 Task: Compose and send an email announcing the upcoming MLM meeting to Piyush Bharadwajni.
Action: Mouse moved to (47, 48)
Screenshot: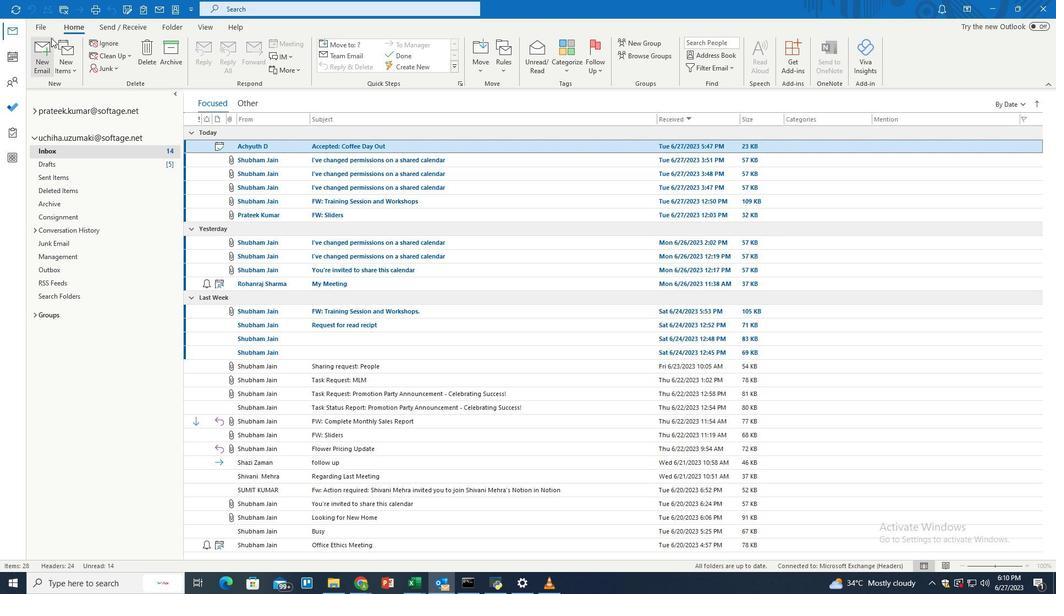 
Action: Mouse pressed left at (47, 48)
Screenshot: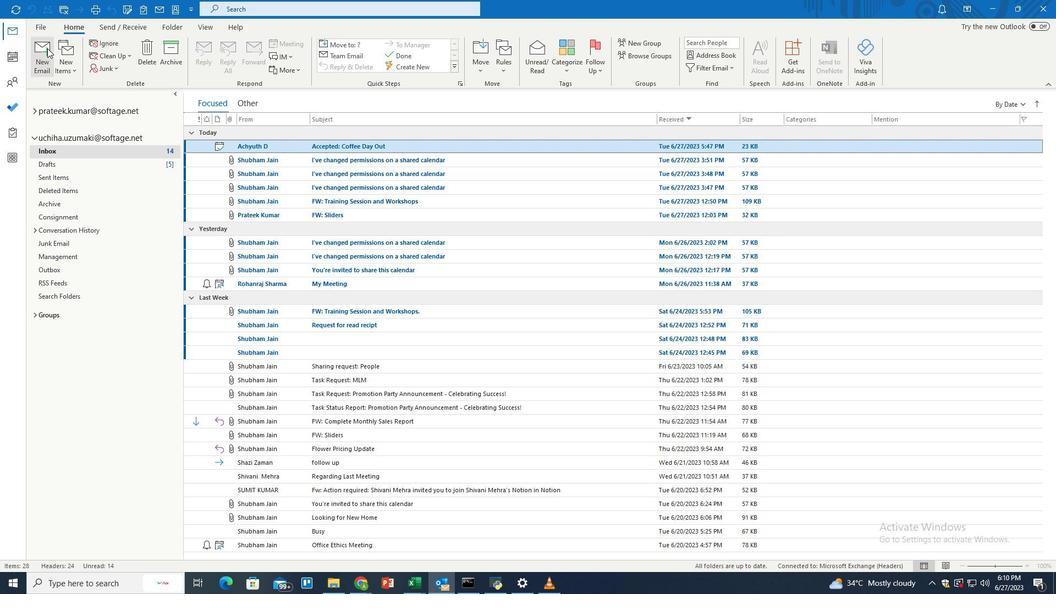 
Action: Mouse moved to (820, 127)
Screenshot: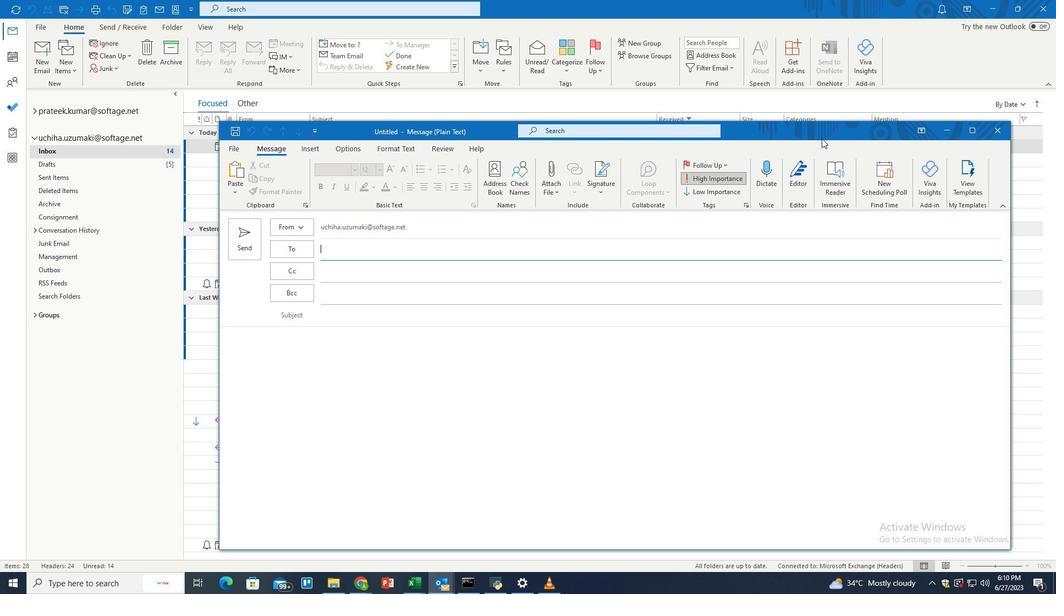
Action: Mouse pressed left at (820, 127)
Screenshot: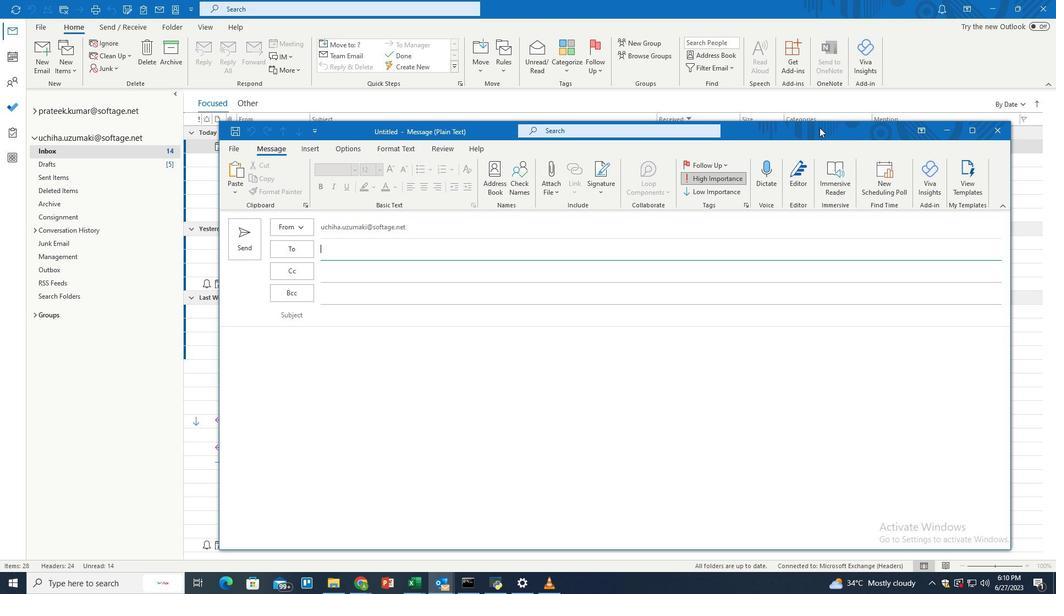 
Action: Mouse pressed left at (820, 127)
Screenshot: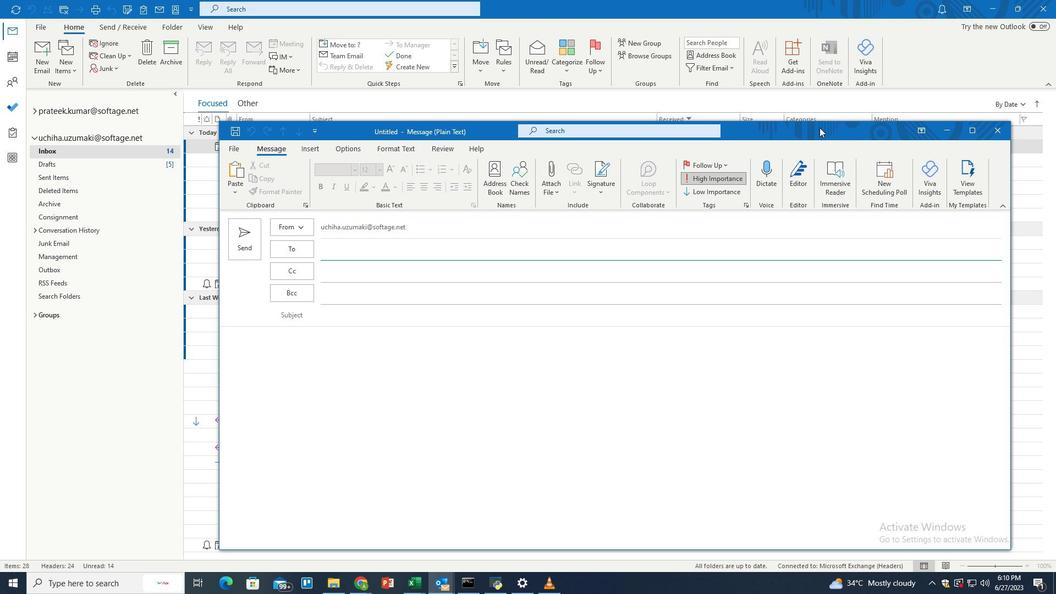 
Action: Mouse moved to (142, 132)
Screenshot: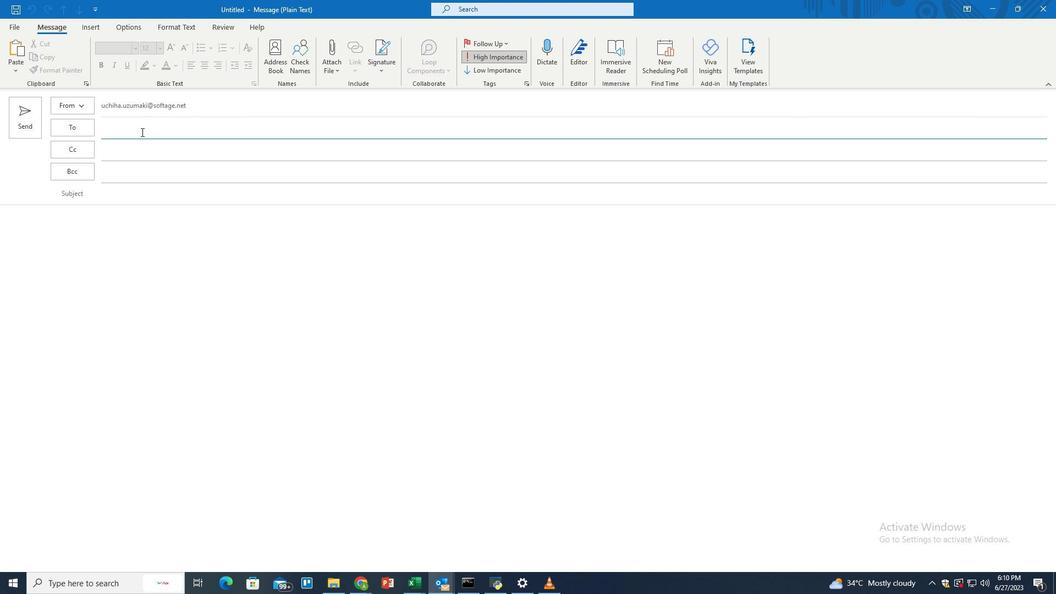 
Action: Mouse pressed left at (142, 132)
Screenshot: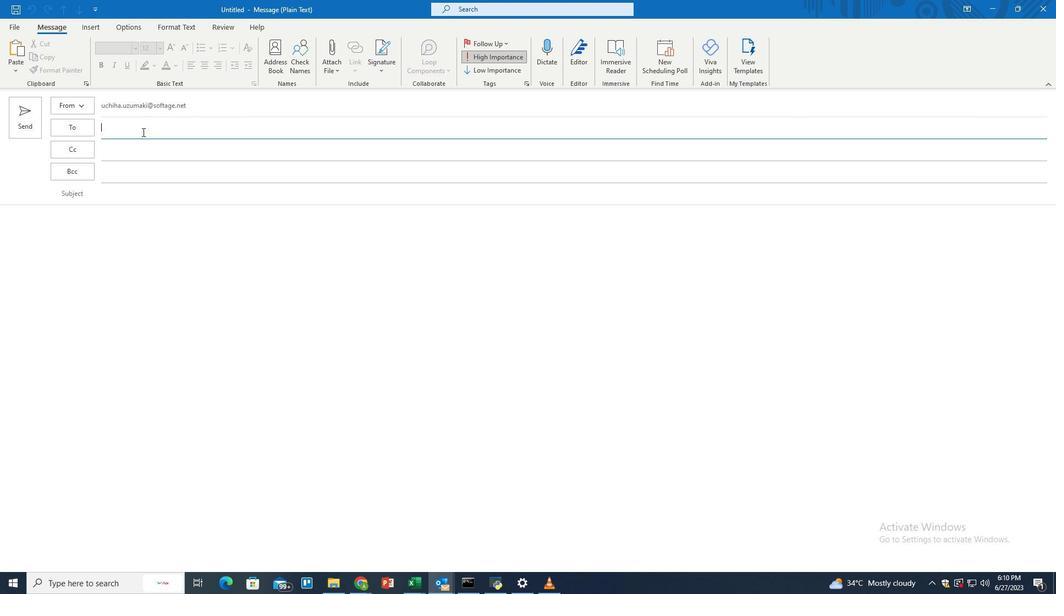 
Action: Key pressed pi<Key.enter>
Screenshot: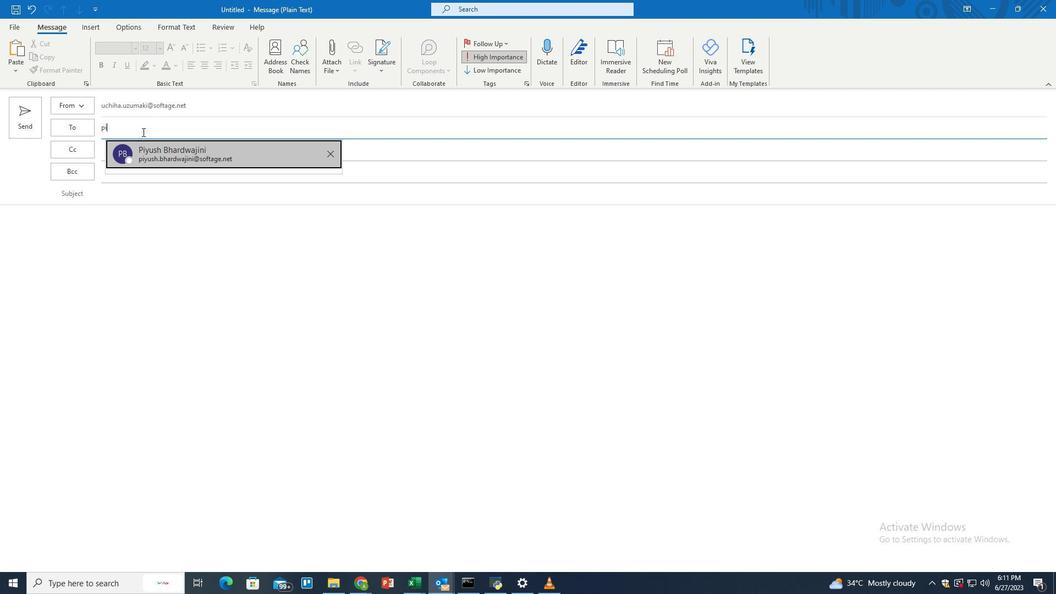 
Action: Mouse moved to (145, 194)
Screenshot: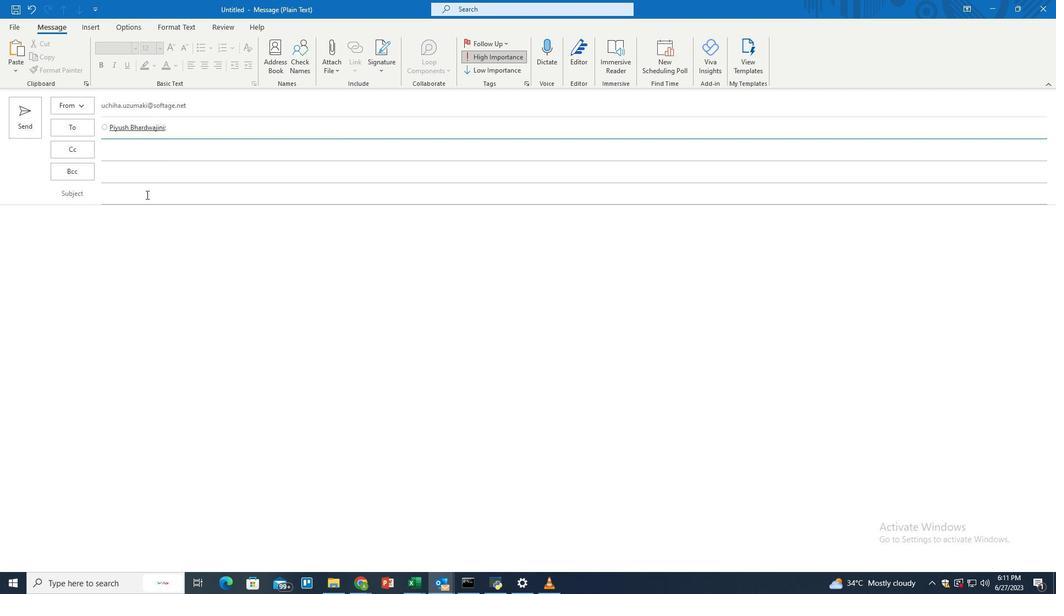 
Action: Mouse pressed left at (145, 194)
Screenshot: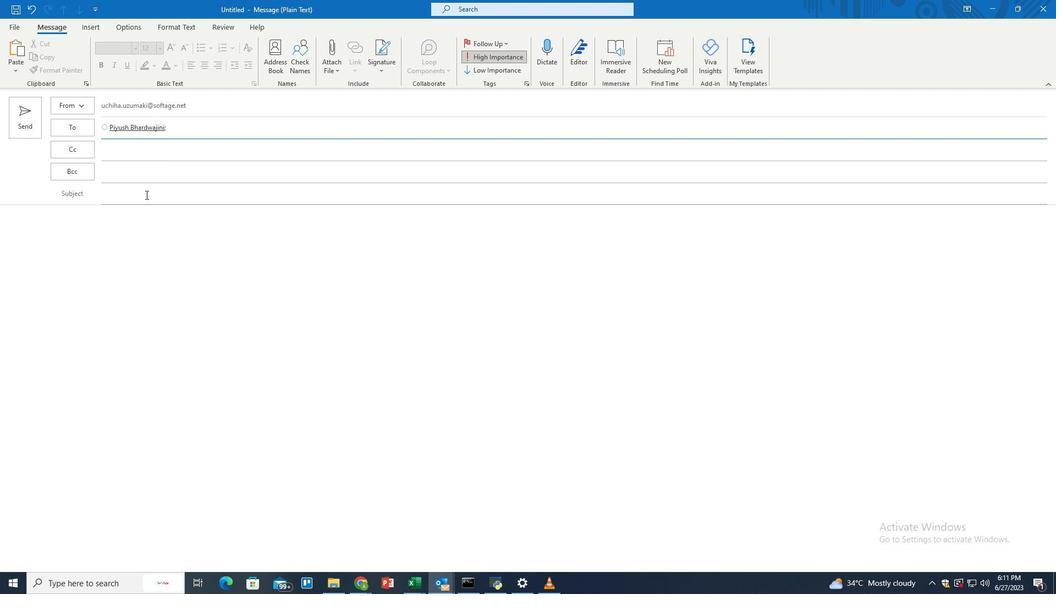
Action: Key pressed <Key.shift>MLM<Key.shift><Key.space><Key.shift>Meeting
Screenshot: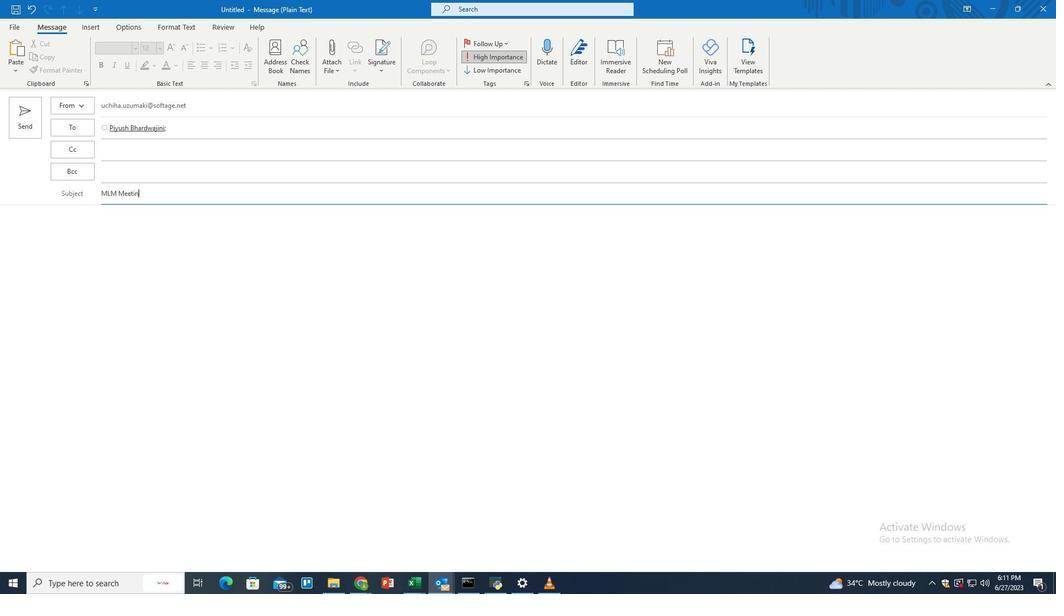 
Action: Mouse moved to (163, 237)
Screenshot: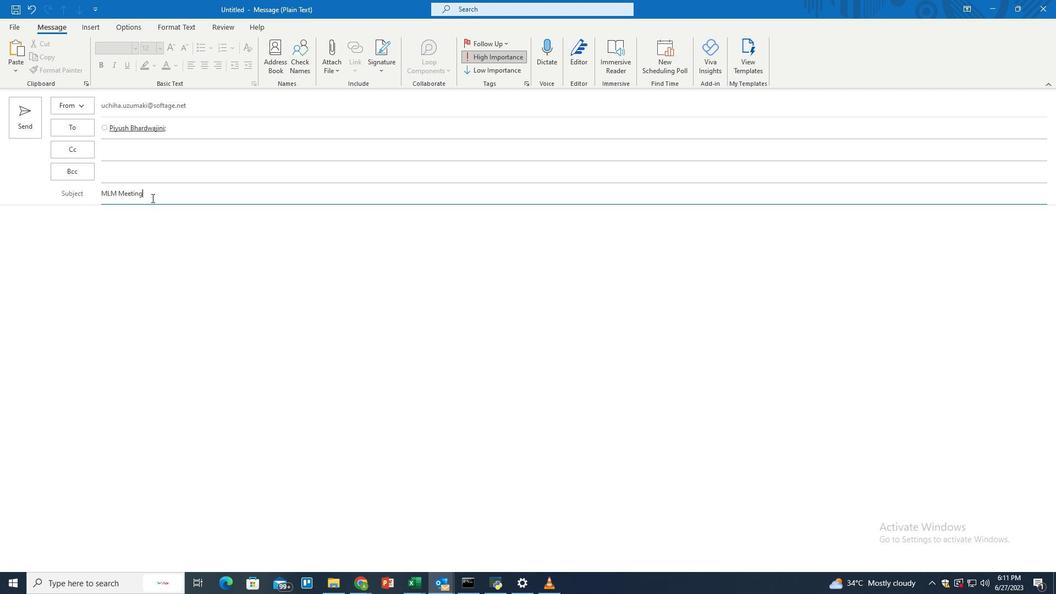 
Action: Mouse pressed left at (163, 237)
Screenshot: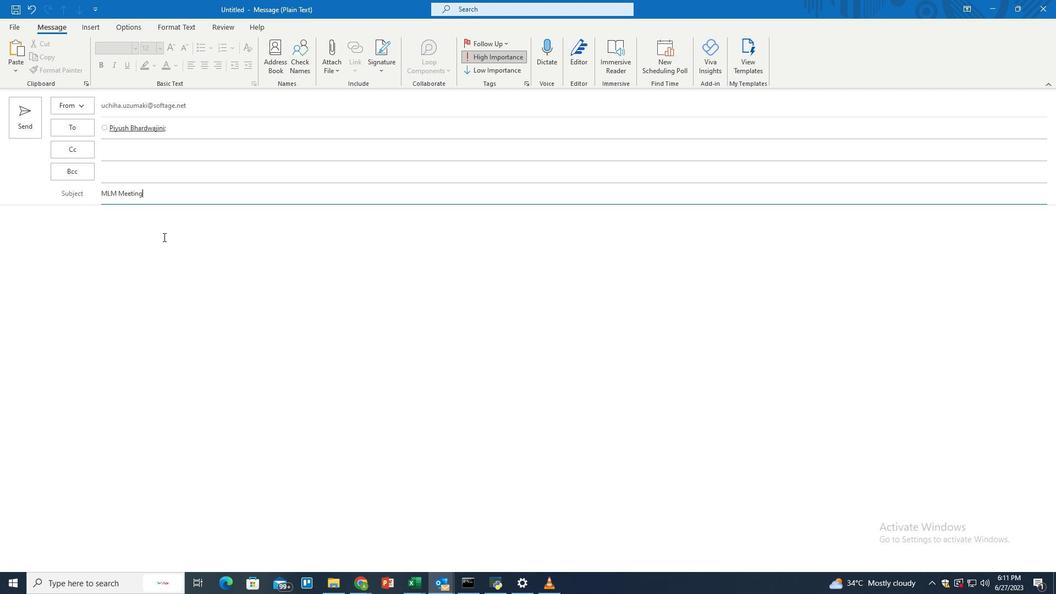 
Action: Key pressed <Key.shift>I<Key.space>hope<Key.space>this<Key.space>message<Key.space>finds<Key.space>you<Key.space>wi<Key.backspace>ell.<Key.space><Key.shift>I<Key.space>am<Key.space>excid<Key.backspace>ted<Key.space>to<Key.space>announce<Key.space>our<Key.space>upcoming<Key.space><Key.shift>MLM<Key.space><Key.shift>(<Key.shift>Multi-<Key.shift>Level<Key.space><Key.shift>Marketing<Key.shift>)<Key.space>meeting,<Key.space>where<Key.space>we<Key.space>will<Key.space>come<Key.space>togh<Key.backspace><Key.backspace>gether<Key.space>to<Key.space>discuss<Key.space>strategies,<Key.space>share<Key.space>insights,<Key.space>and<Key.space>enhac<Key.backspace>nce<Key.space>our<Key.space>suce<Key.backspace>cess<Key.space>in<Key.space>this<Key.space>business
Screenshot: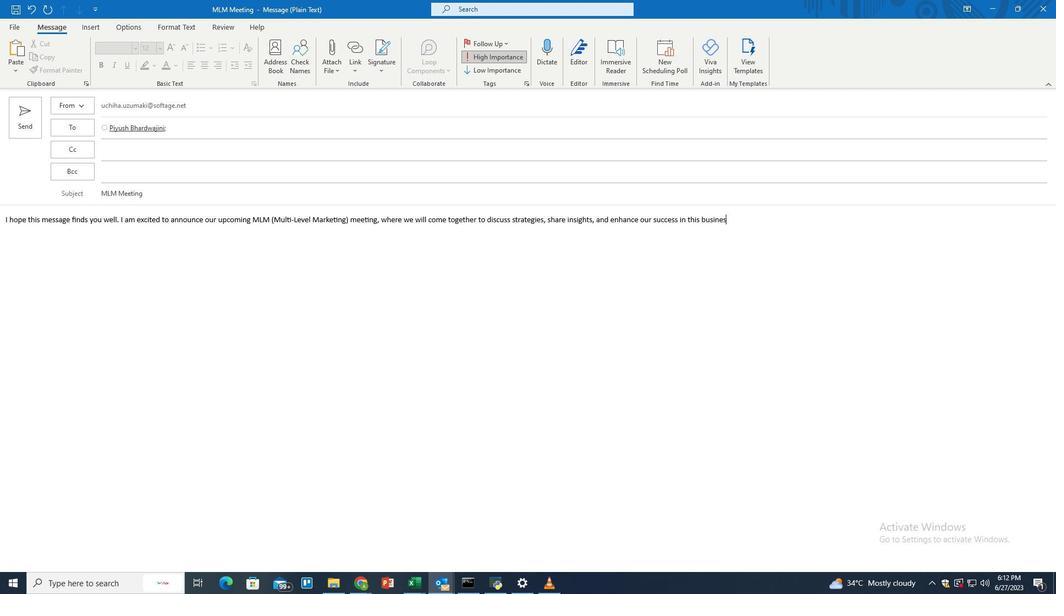 
Action: Mouse moved to (780, 236)
Screenshot: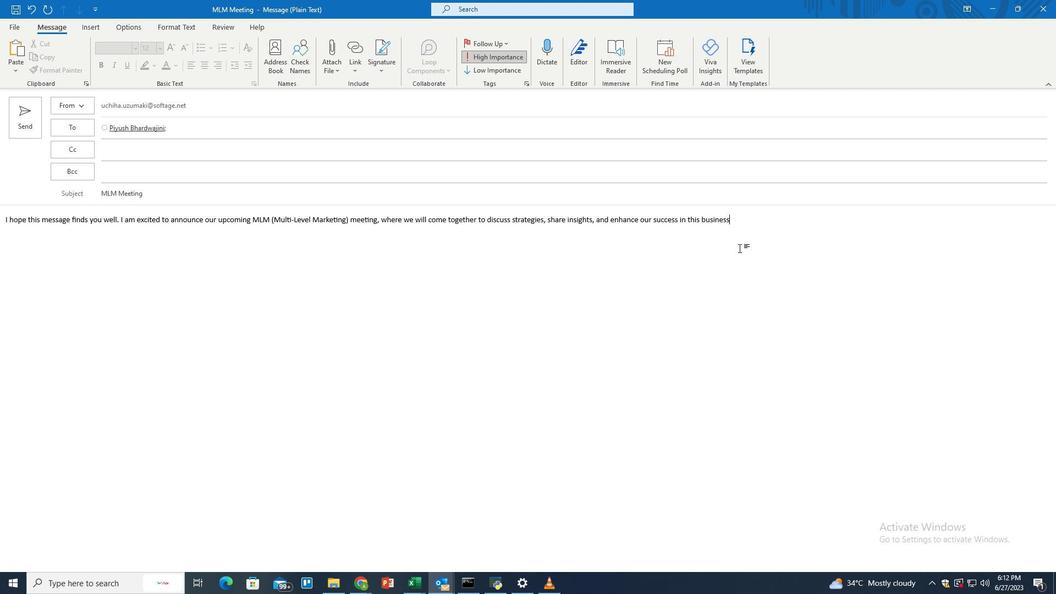 
Action: Key pressed .
Screenshot: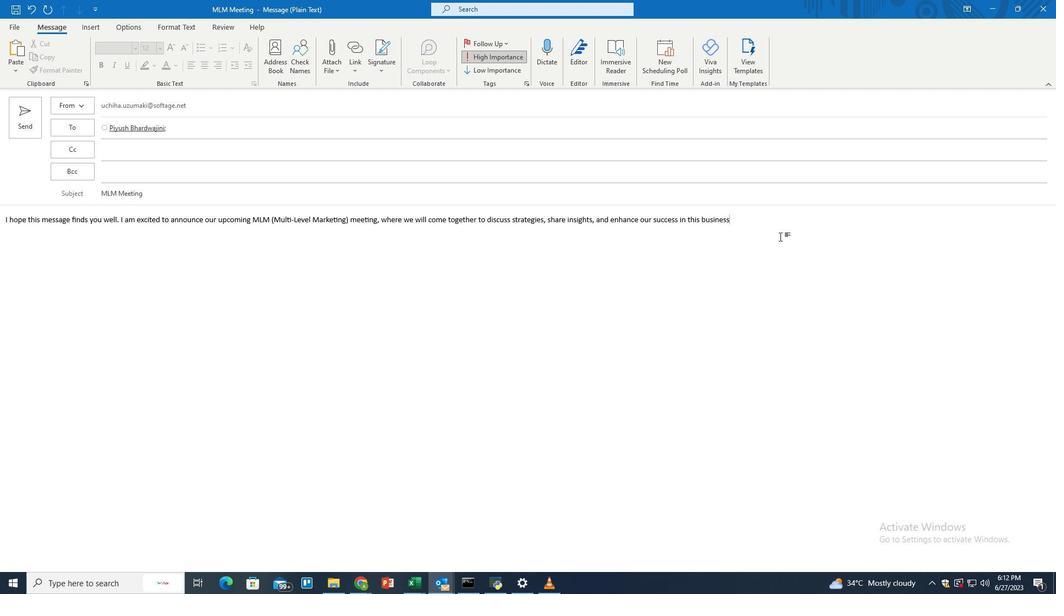 
Action: Mouse moved to (96, 28)
Screenshot: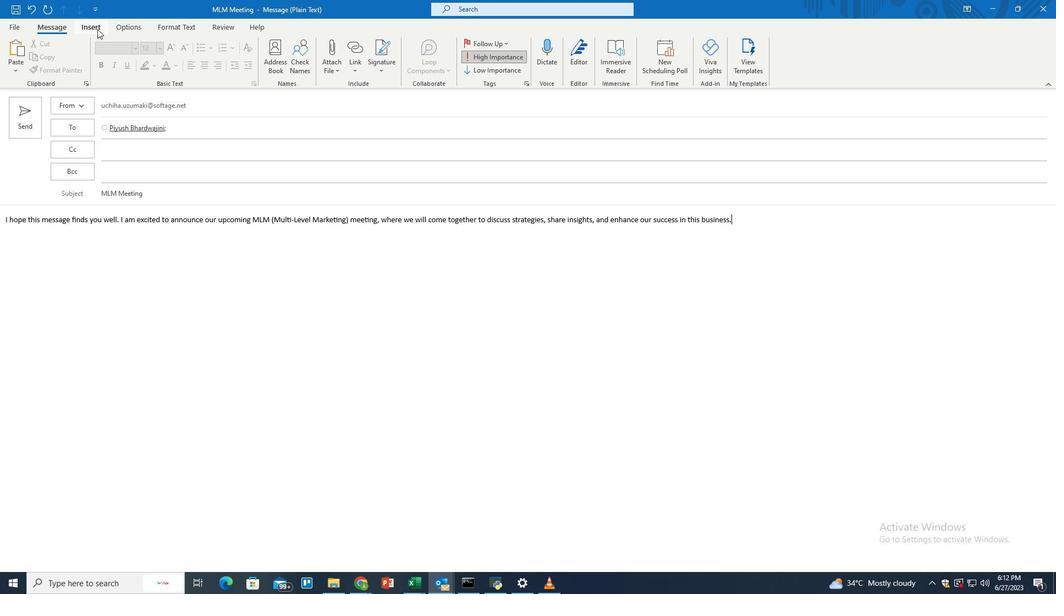 
Action: Mouse pressed left at (96, 28)
Screenshot: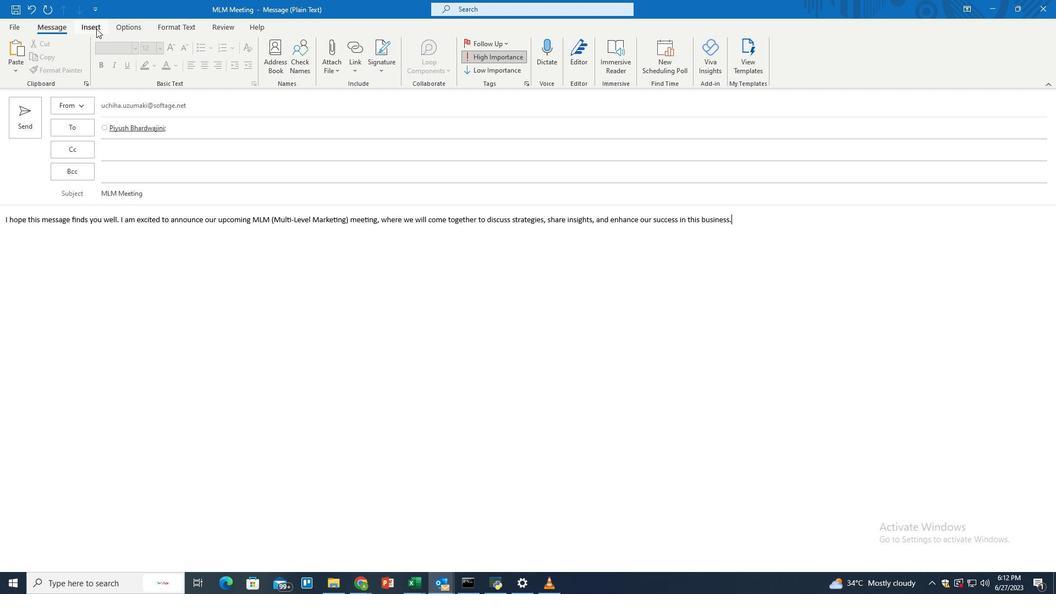 
Action: Mouse moved to (36, 67)
Screenshot: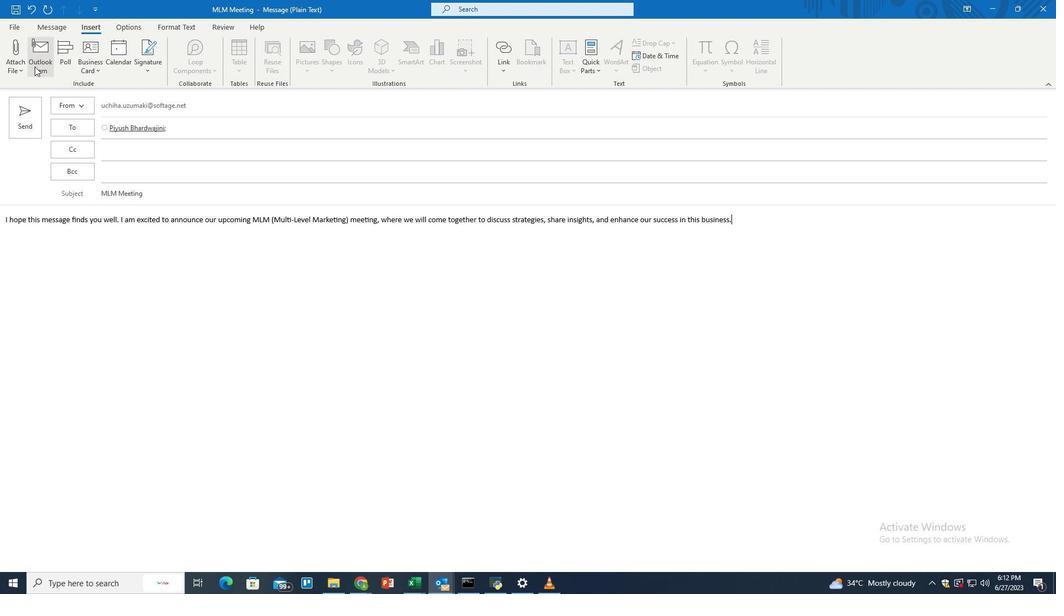 
Action: Mouse pressed left at (36, 67)
Screenshot: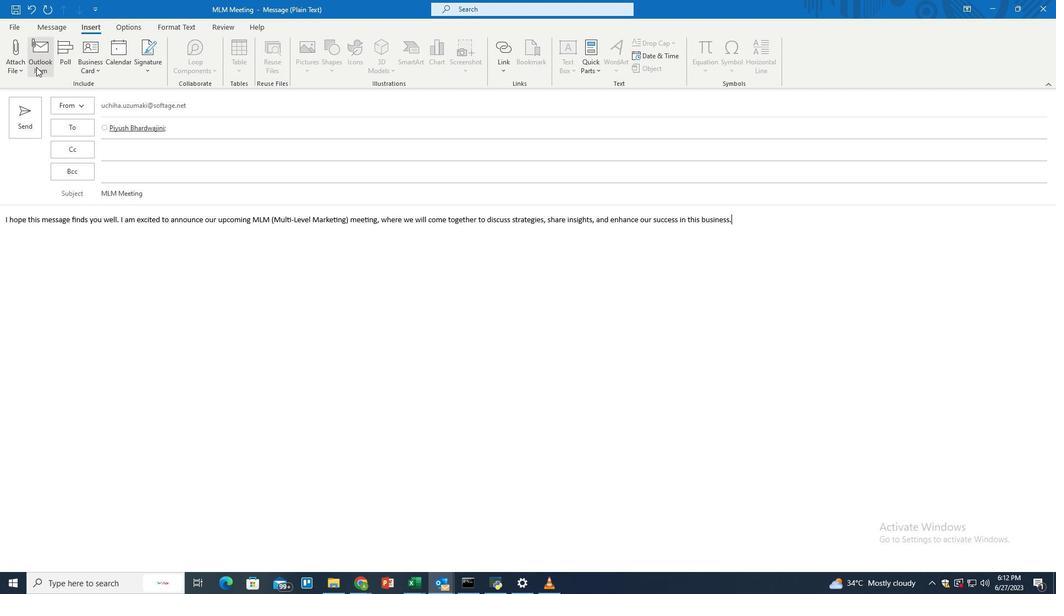 
Action: Mouse moved to (311, 215)
Screenshot: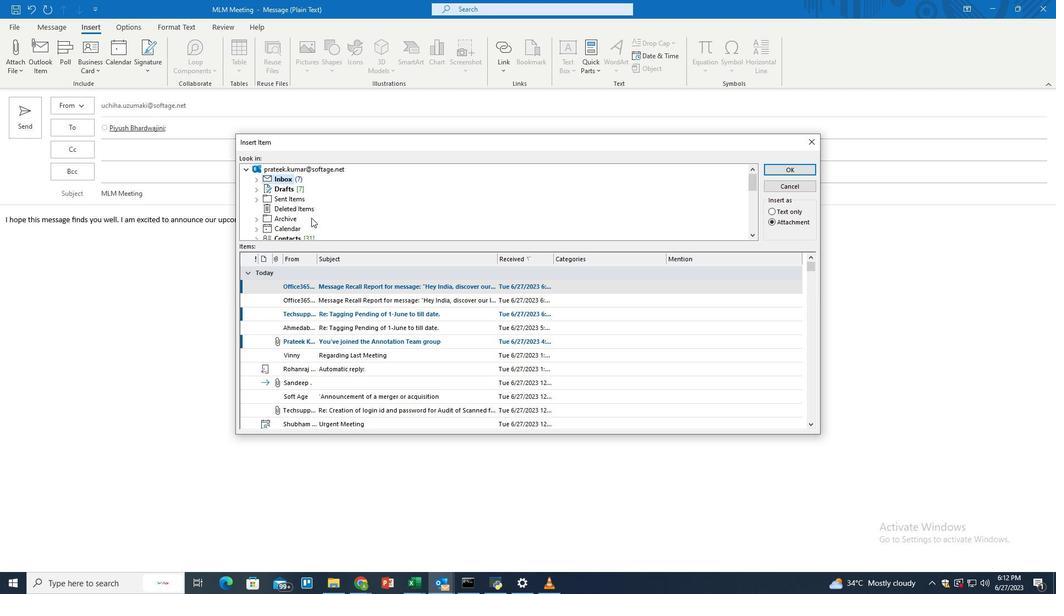 
Action: Mouse scrolled (311, 215) with delta (0, 0)
Screenshot: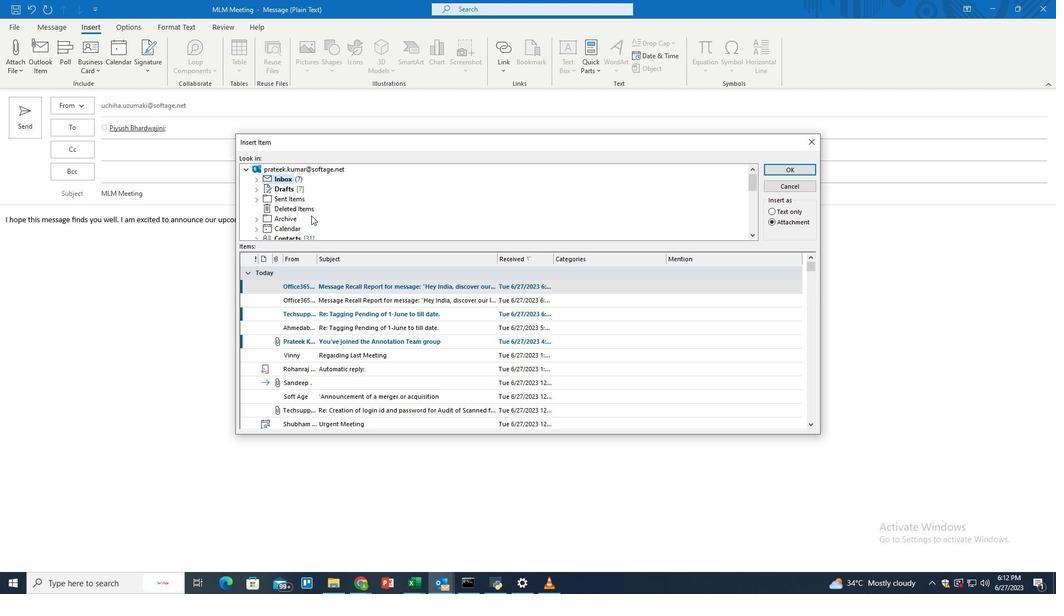 
Action: Mouse scrolled (311, 215) with delta (0, 0)
Screenshot: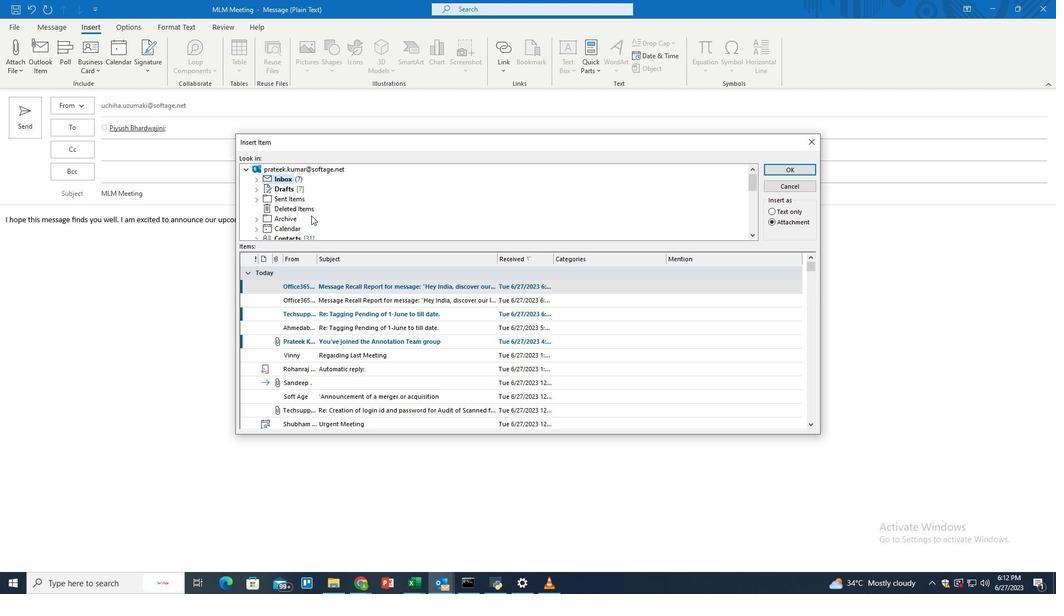 
Action: Mouse scrolled (311, 215) with delta (0, 0)
Screenshot: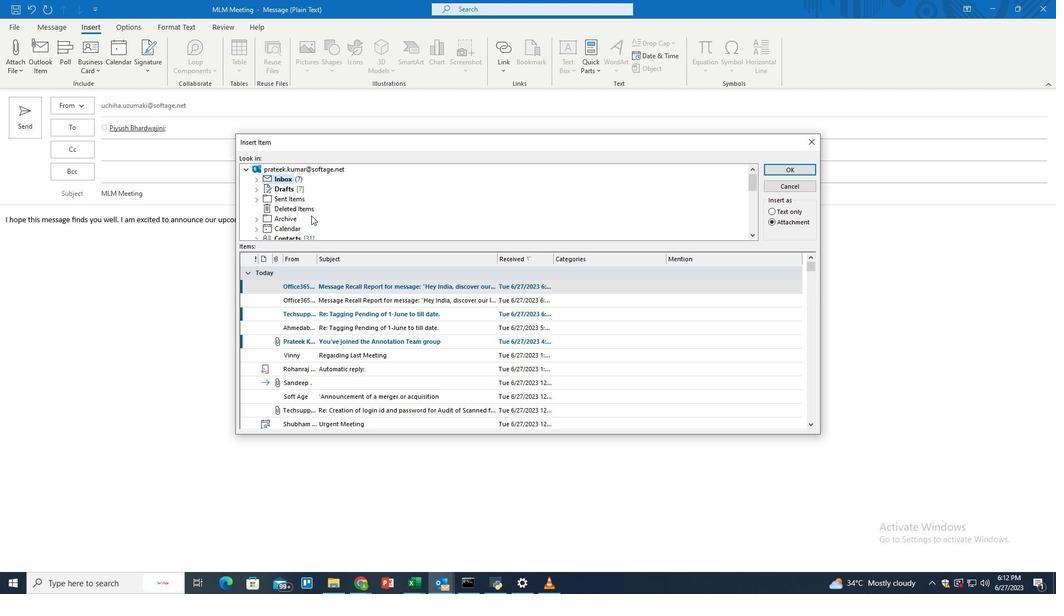 
Action: Mouse scrolled (311, 215) with delta (0, 0)
Screenshot: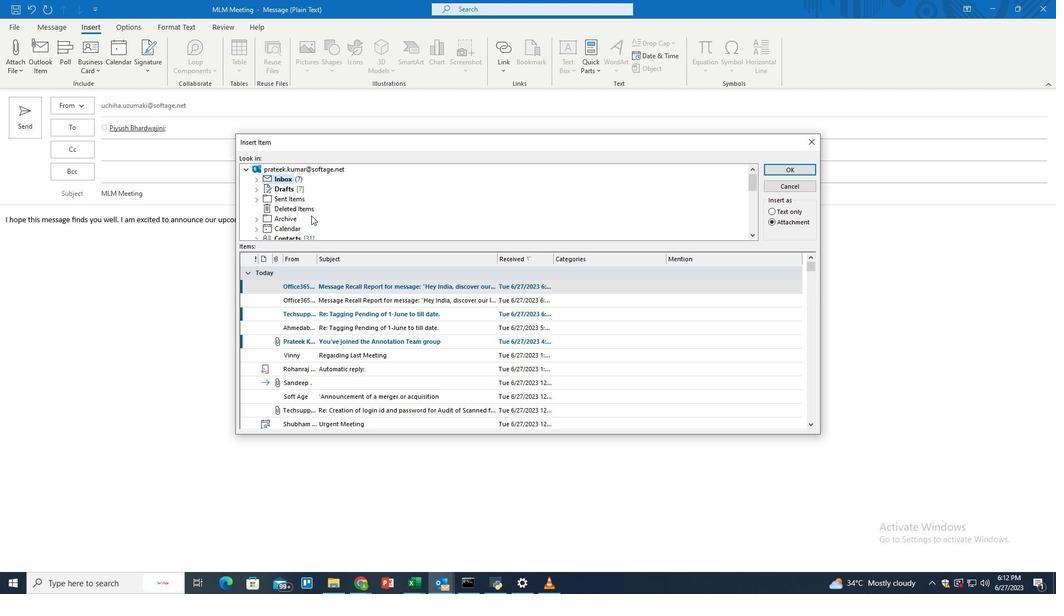
Action: Mouse moved to (311, 214)
Screenshot: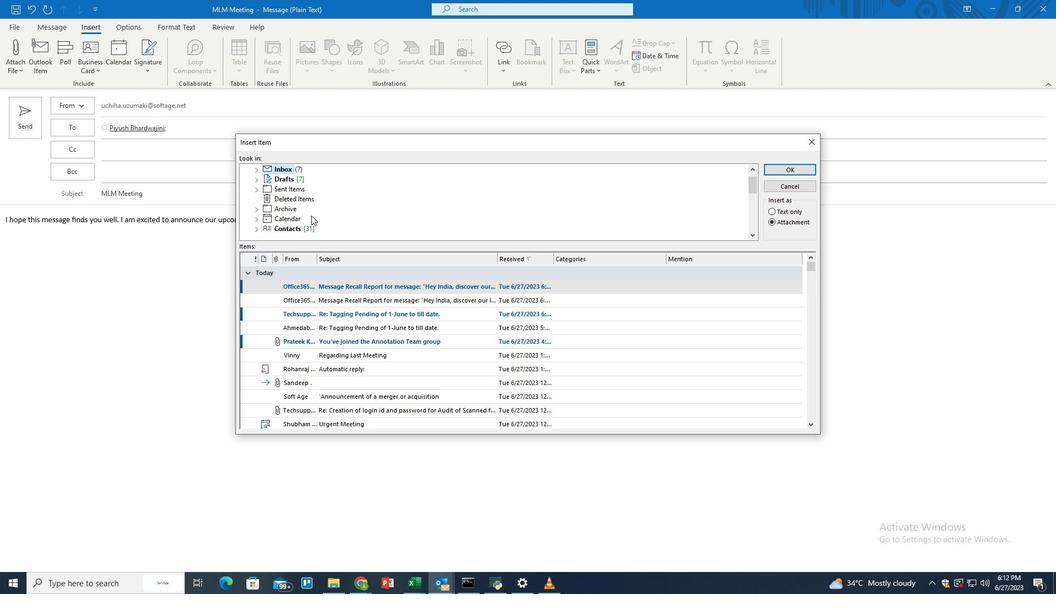 
Action: Mouse scrolled (311, 213) with delta (0, 0)
Screenshot: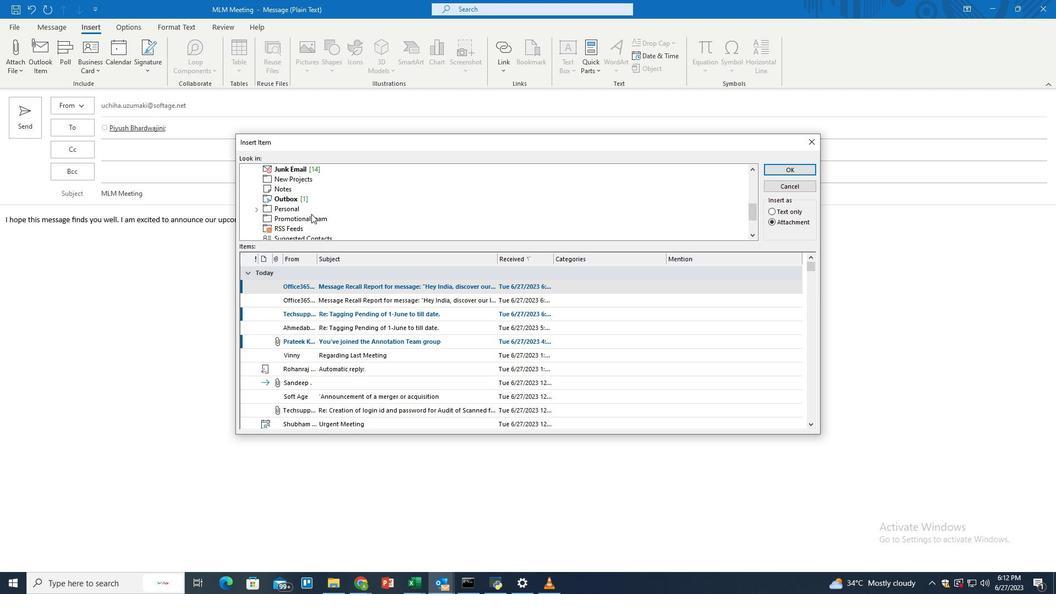 
Action: Mouse scrolled (311, 213) with delta (0, 0)
Screenshot: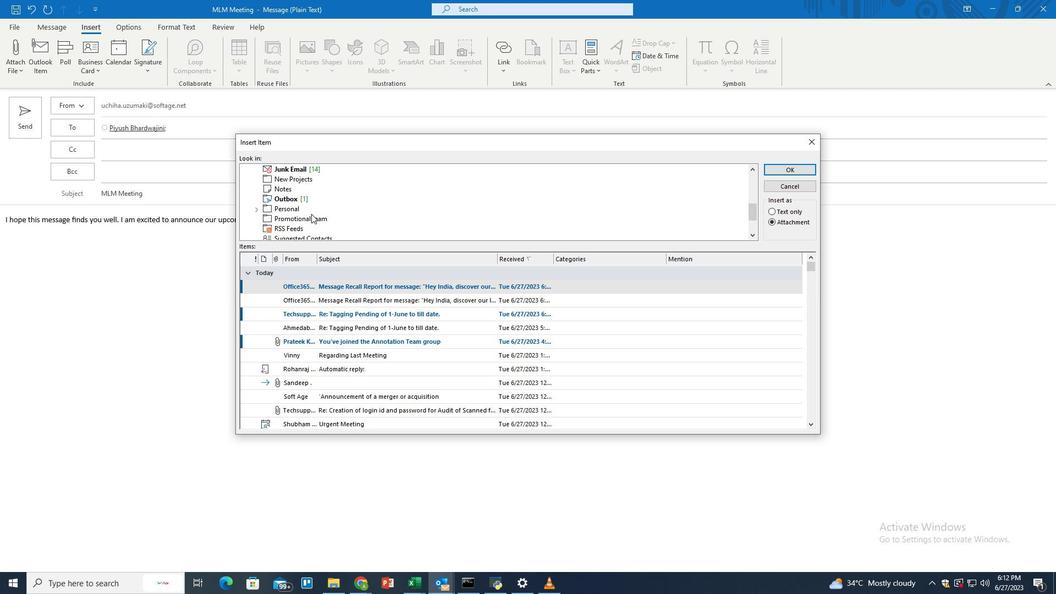 
Action: Mouse scrolled (311, 213) with delta (0, 0)
Screenshot: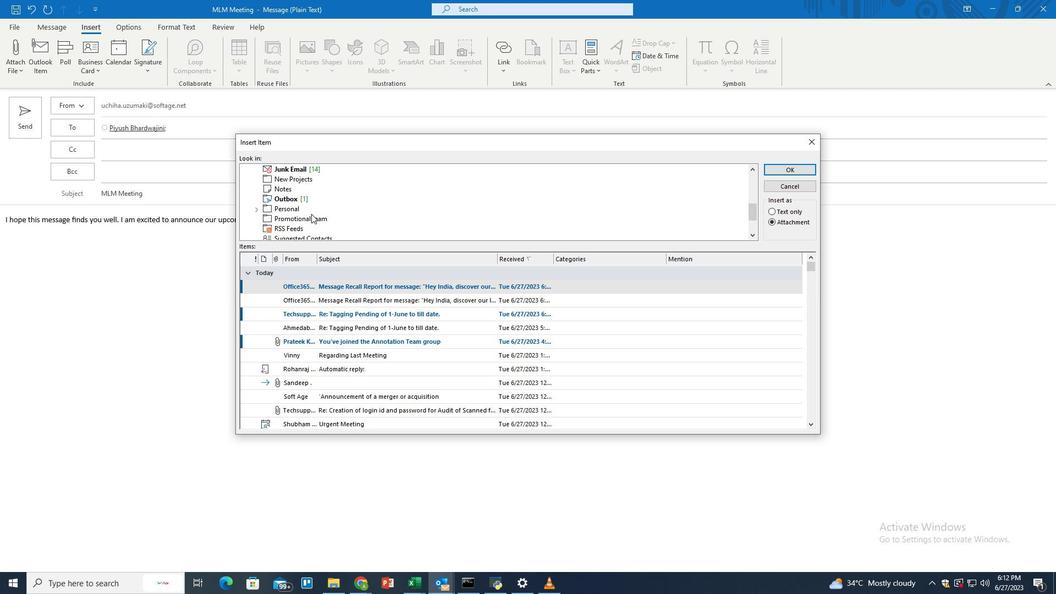 
Action: Mouse scrolled (311, 213) with delta (0, 0)
Screenshot: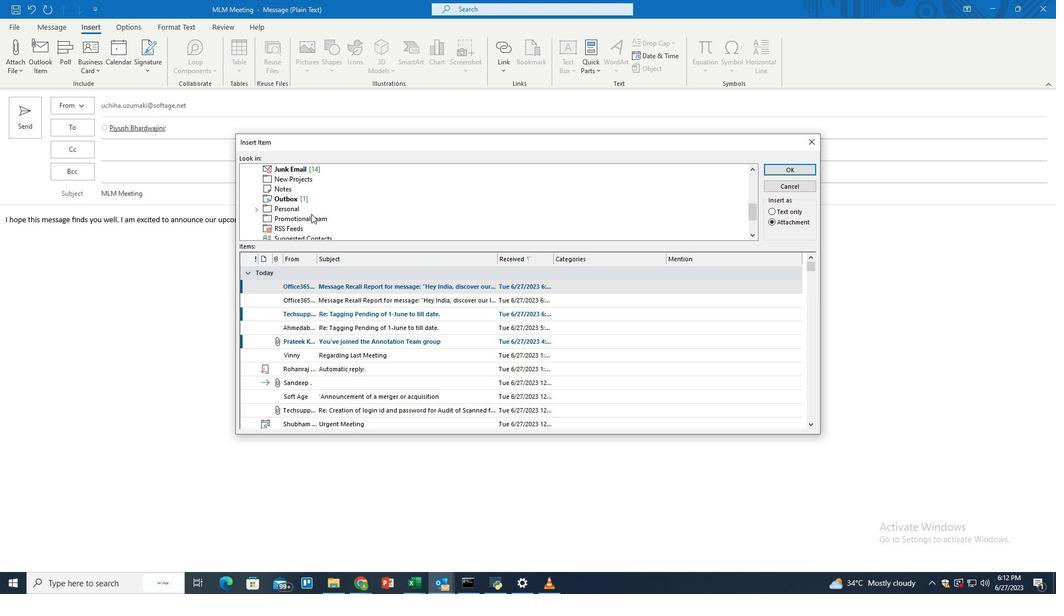 
Action: Mouse moved to (279, 228)
Screenshot: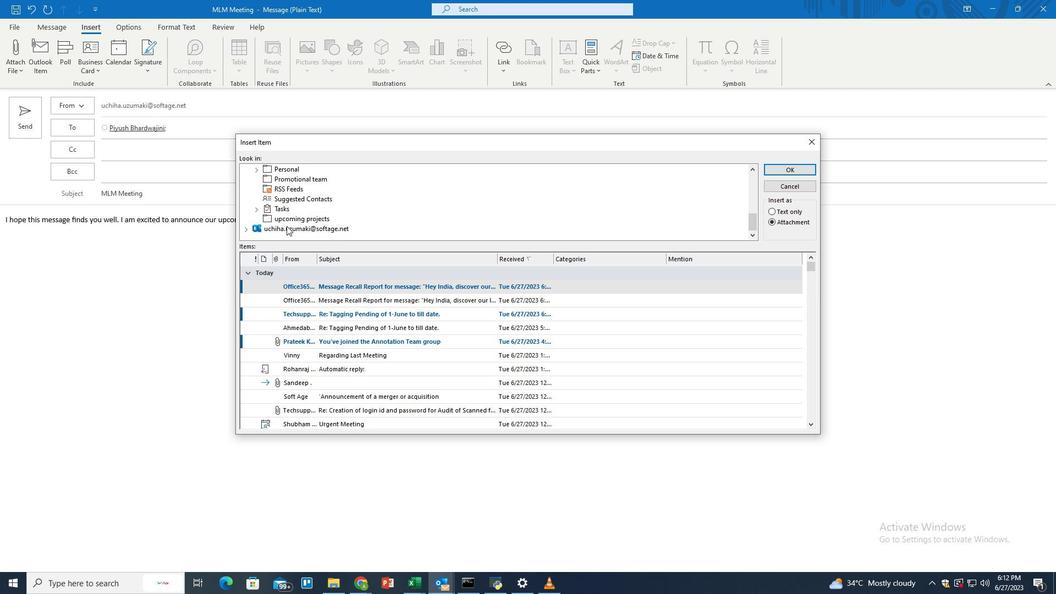 
Action: Mouse pressed left at (279, 228)
Screenshot: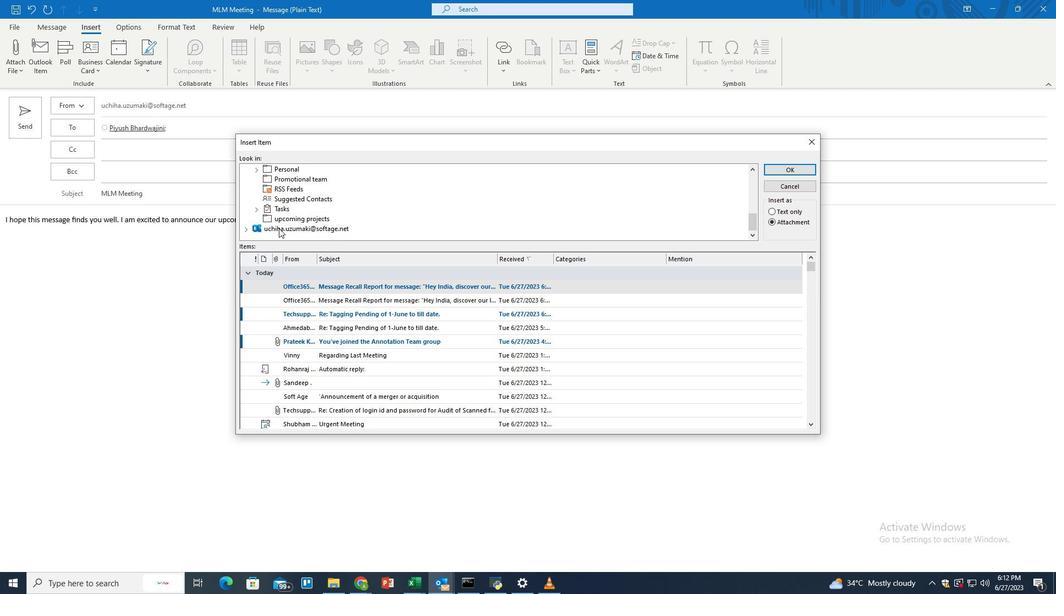 
Action: Mouse moved to (248, 226)
Screenshot: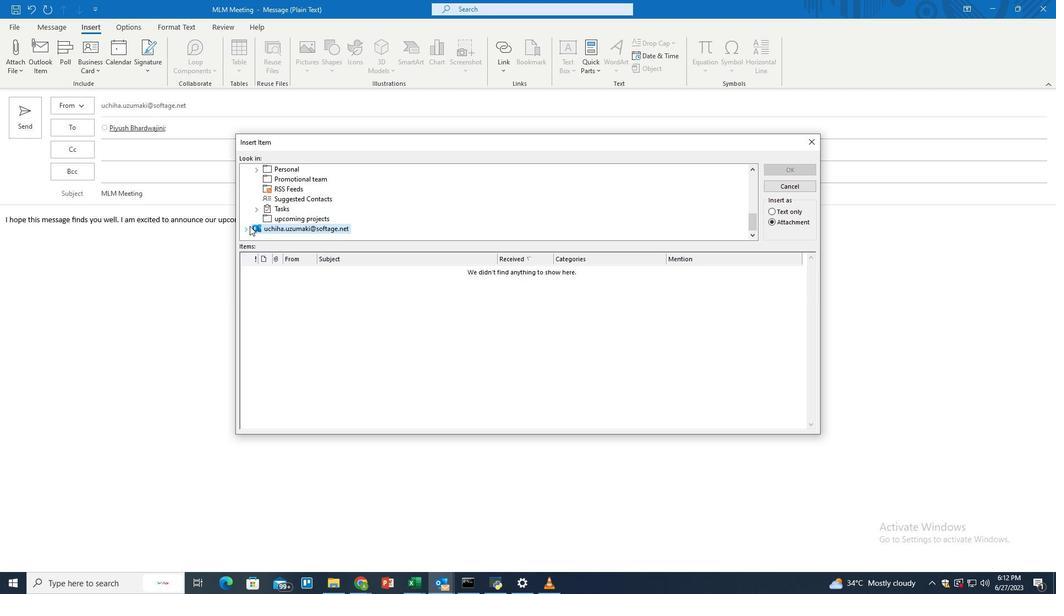 
Action: Mouse pressed left at (248, 226)
Screenshot: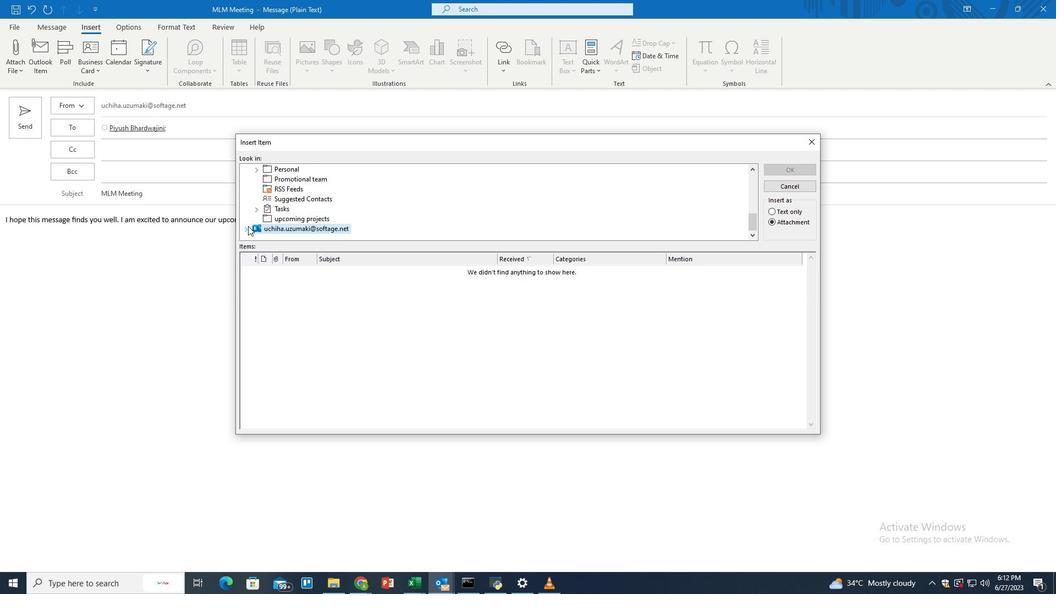 
Action: Mouse moved to (289, 225)
Screenshot: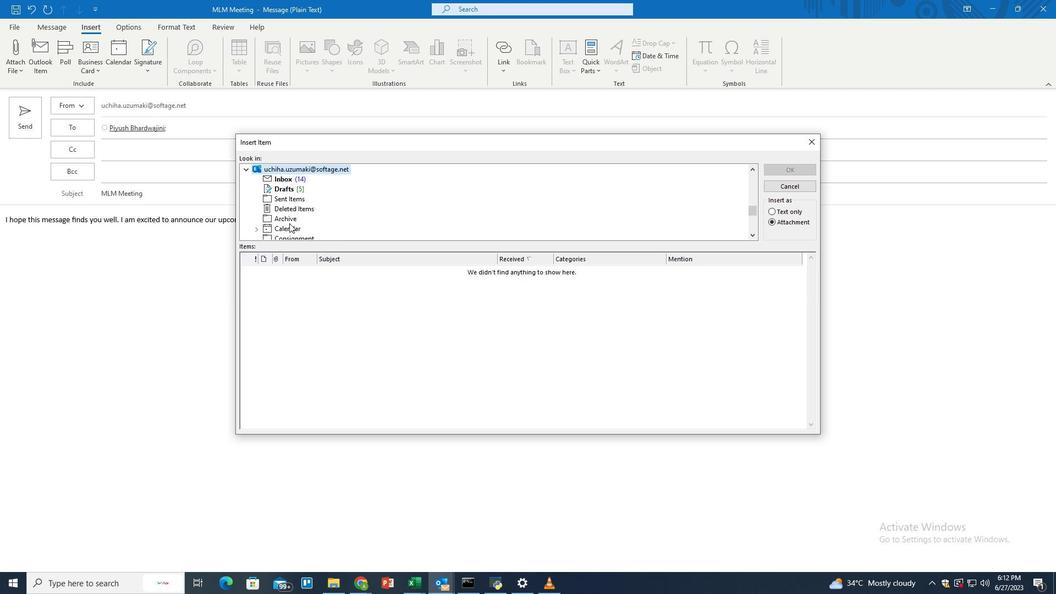 
Action: Mouse pressed left at (289, 225)
Screenshot: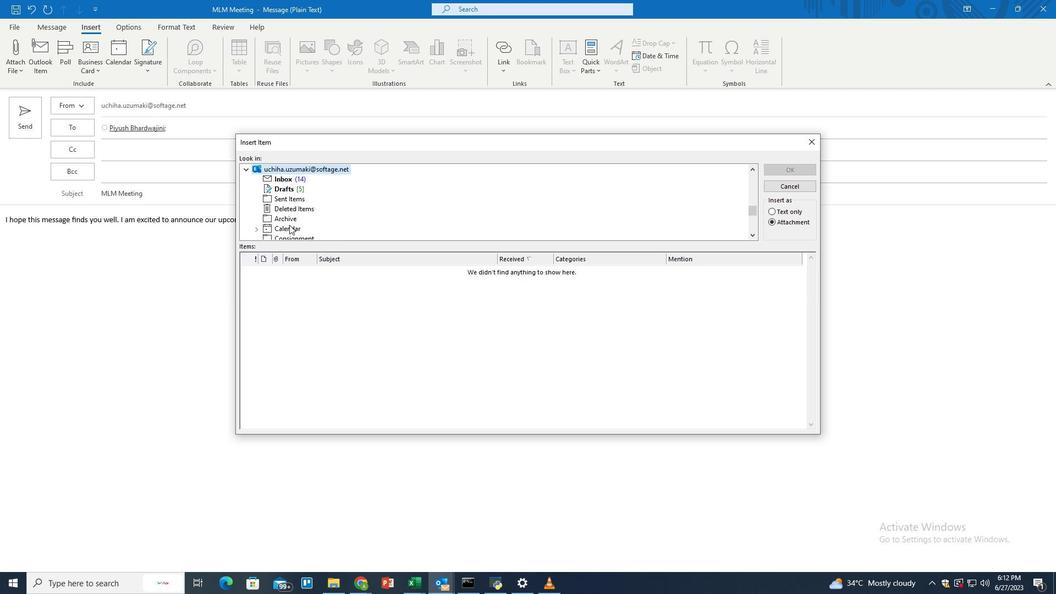
Action: Mouse moved to (293, 298)
Screenshot: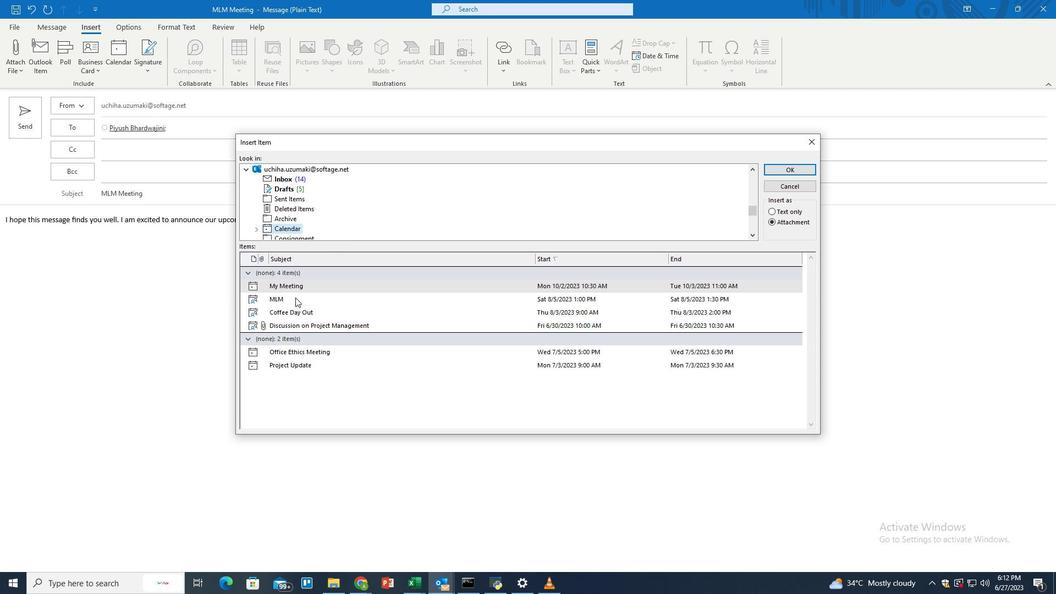
Action: Mouse pressed left at (293, 298)
Screenshot: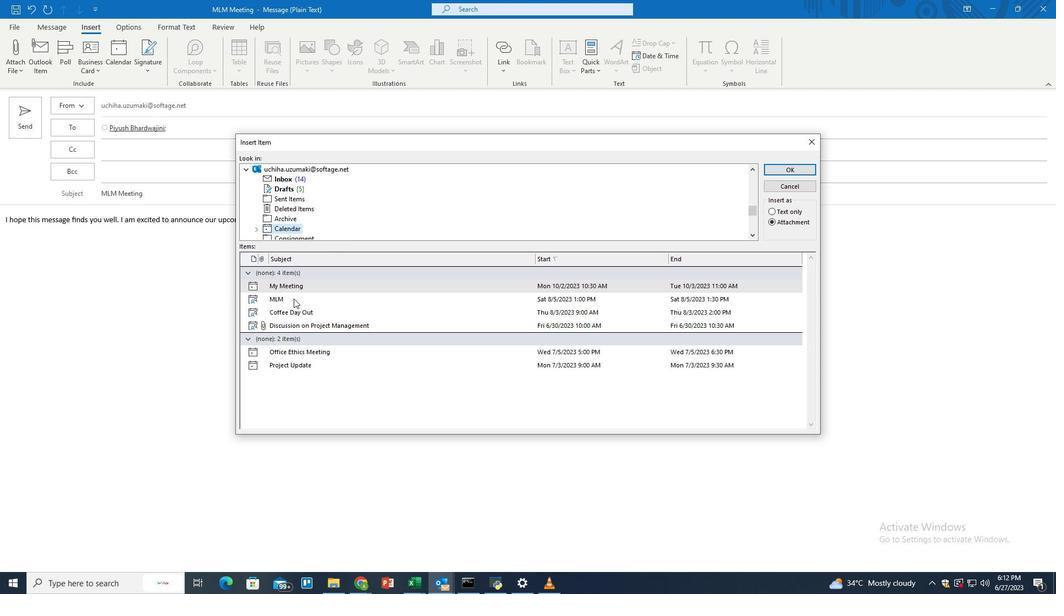 
Action: Mouse moved to (800, 171)
Screenshot: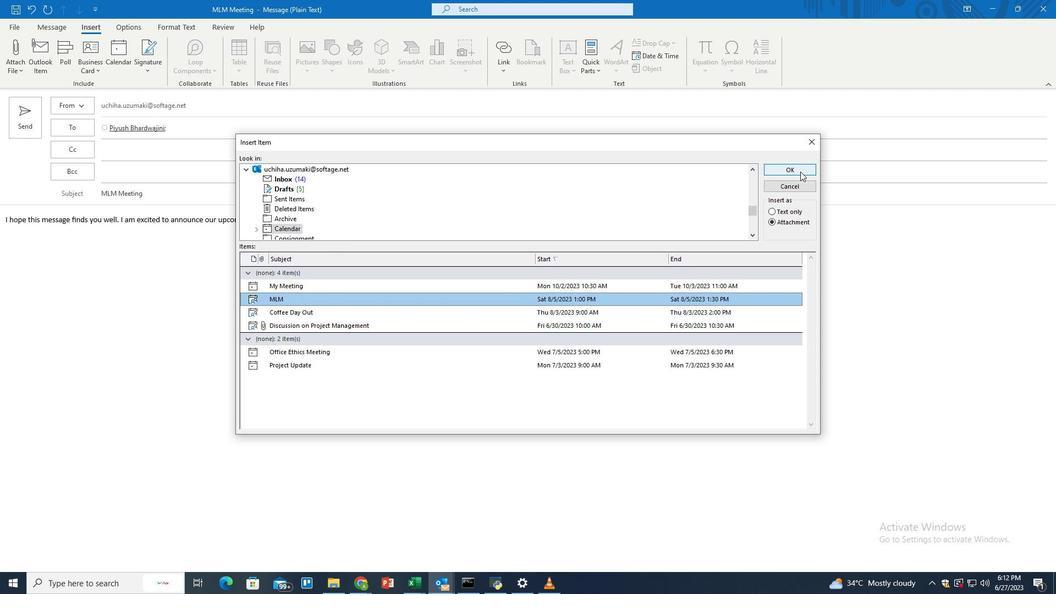 
Action: Mouse pressed left at (800, 171)
Screenshot: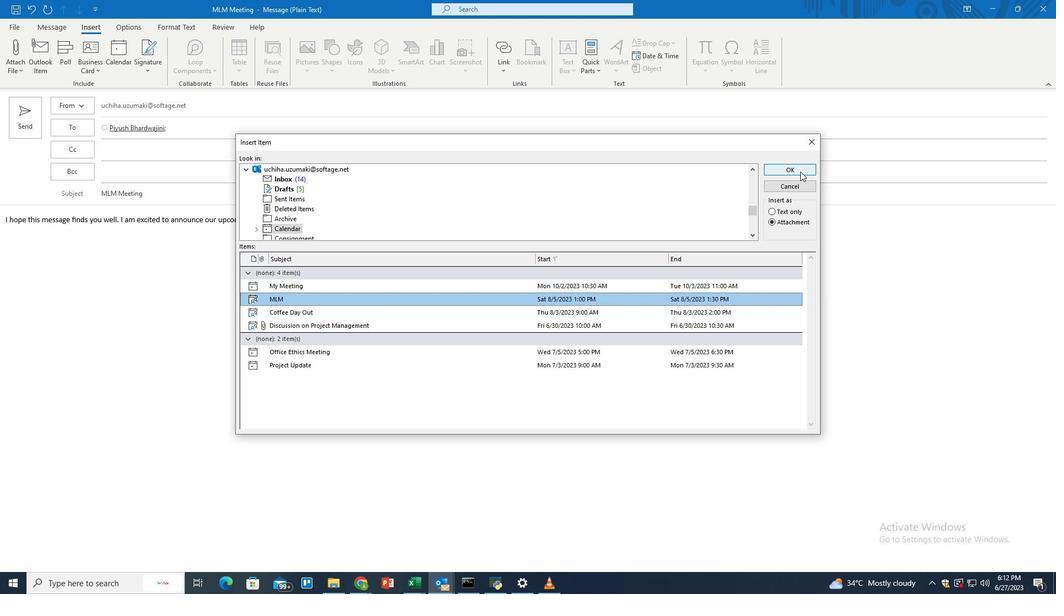 
Action: Mouse moved to (106, 155)
Screenshot: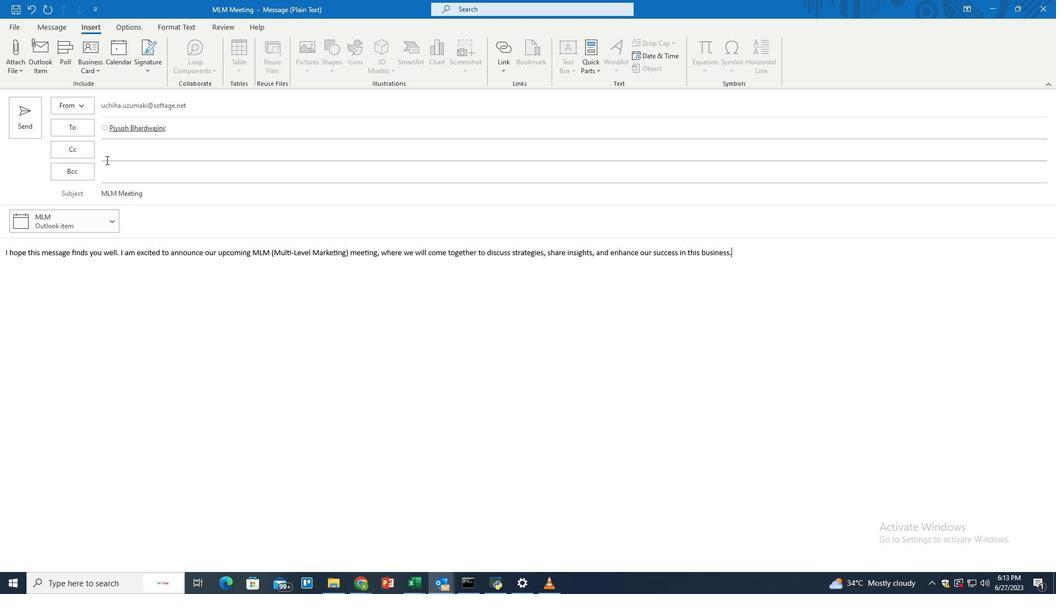 
Action: Mouse pressed left at (106, 155)
Screenshot: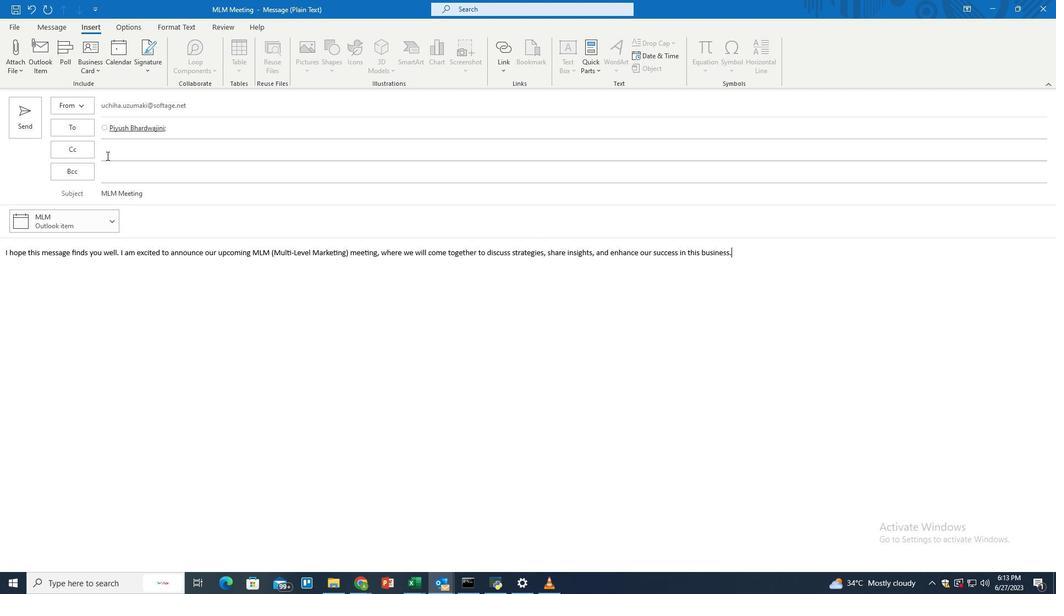 
Action: Key pressed roh<Key.enter>nea<Key.enter>
Screenshot: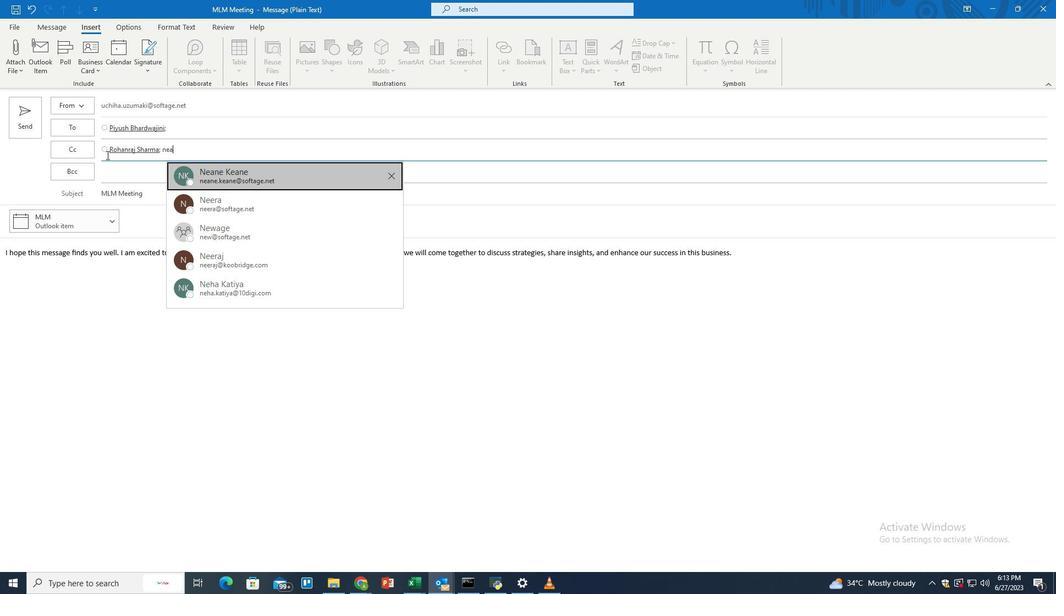 
Action: Mouse moved to (29, 123)
Screenshot: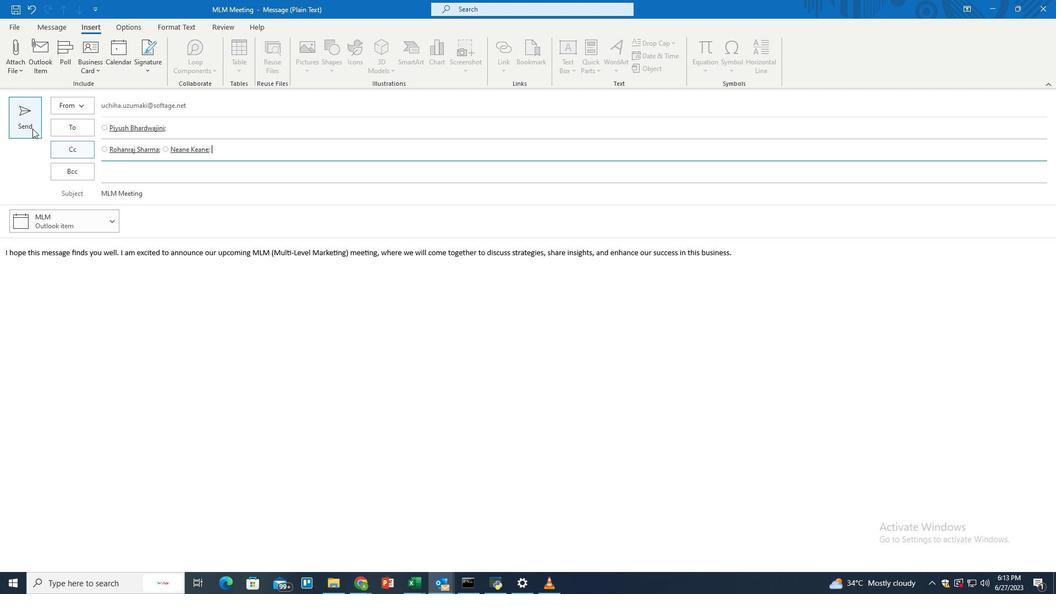 
Action: Mouse pressed left at (29, 123)
Screenshot: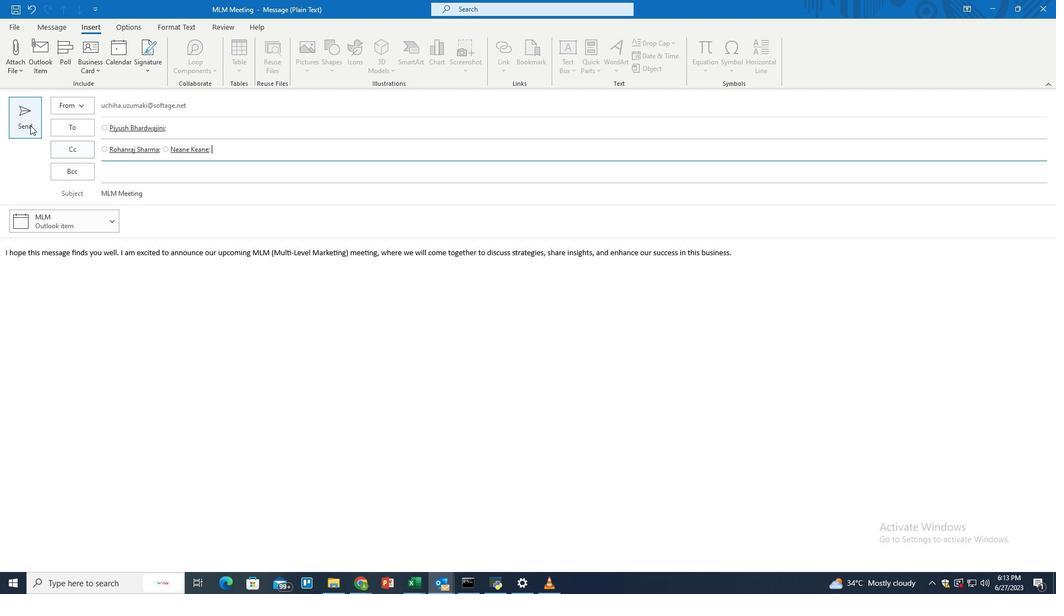 
Action: Mouse moved to (474, 311)
Screenshot: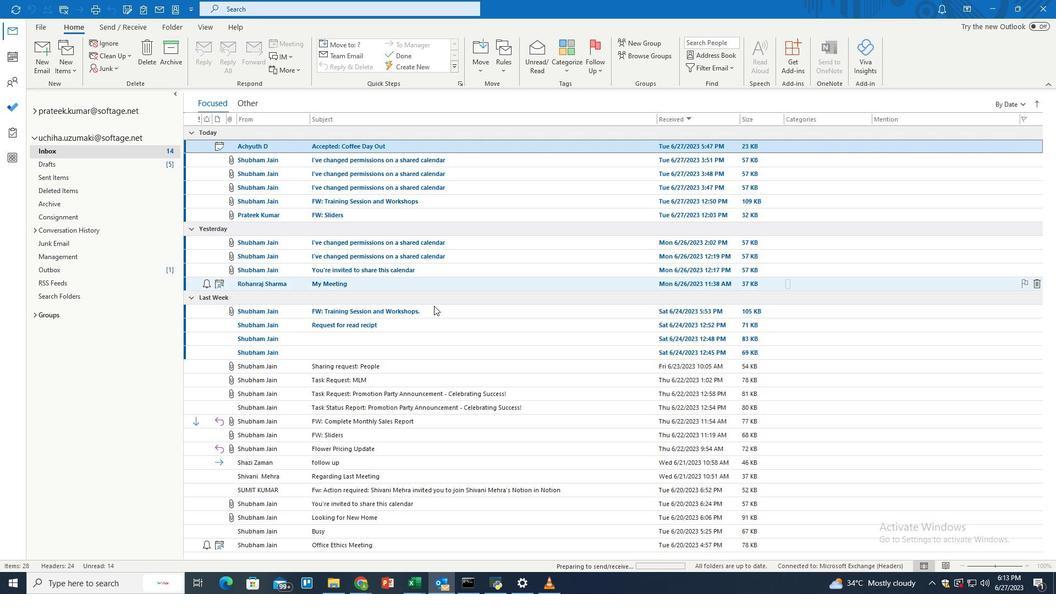 
